 Task: Create a due date automation trigger when advanced on, 2 hours before a card is due add dates with a complete due date.
Action: Mouse moved to (1050, 302)
Screenshot: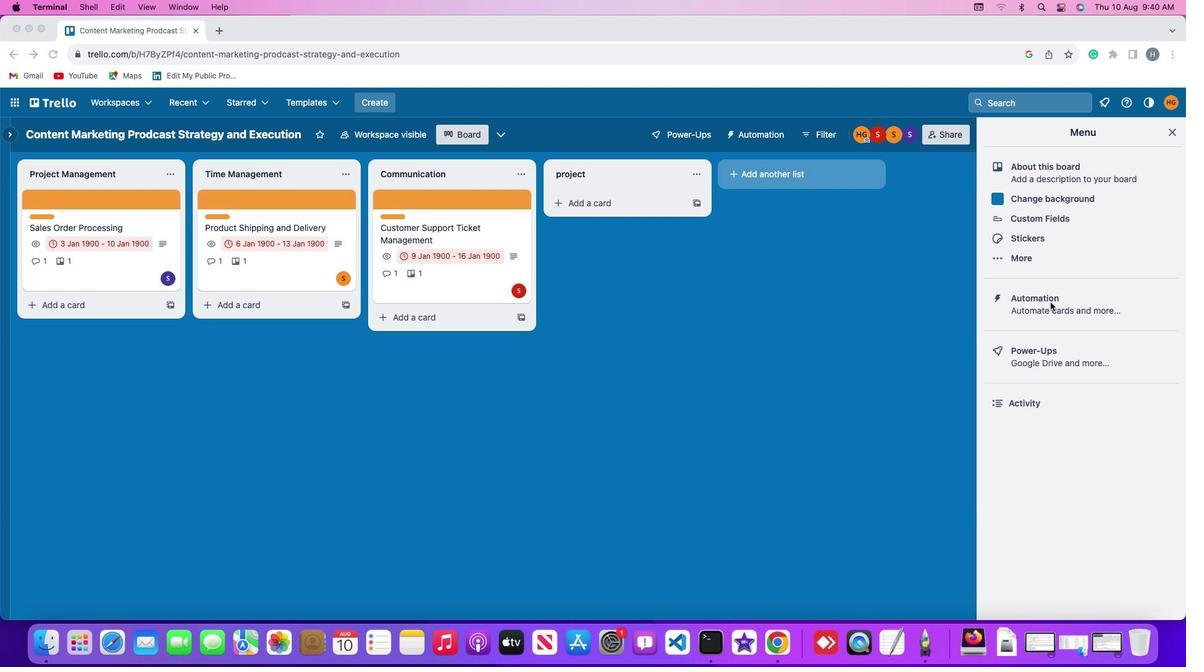 
Action: Mouse pressed left at (1050, 302)
Screenshot: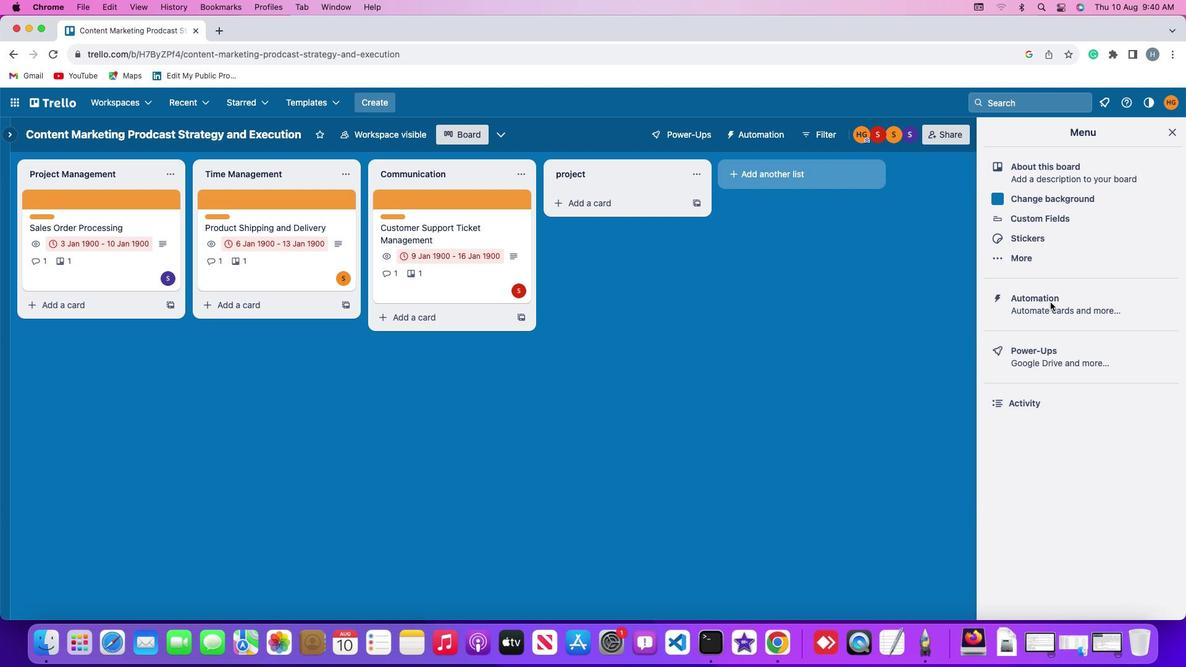 
Action: Mouse pressed left at (1050, 302)
Screenshot: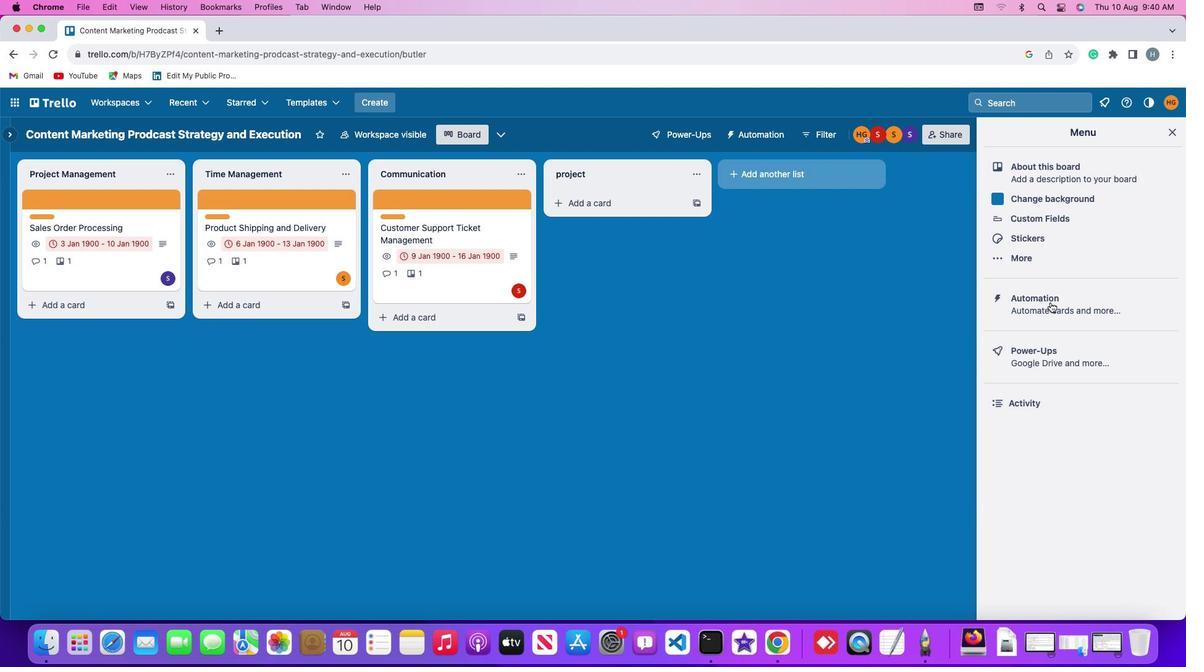 
Action: Mouse moved to (75, 292)
Screenshot: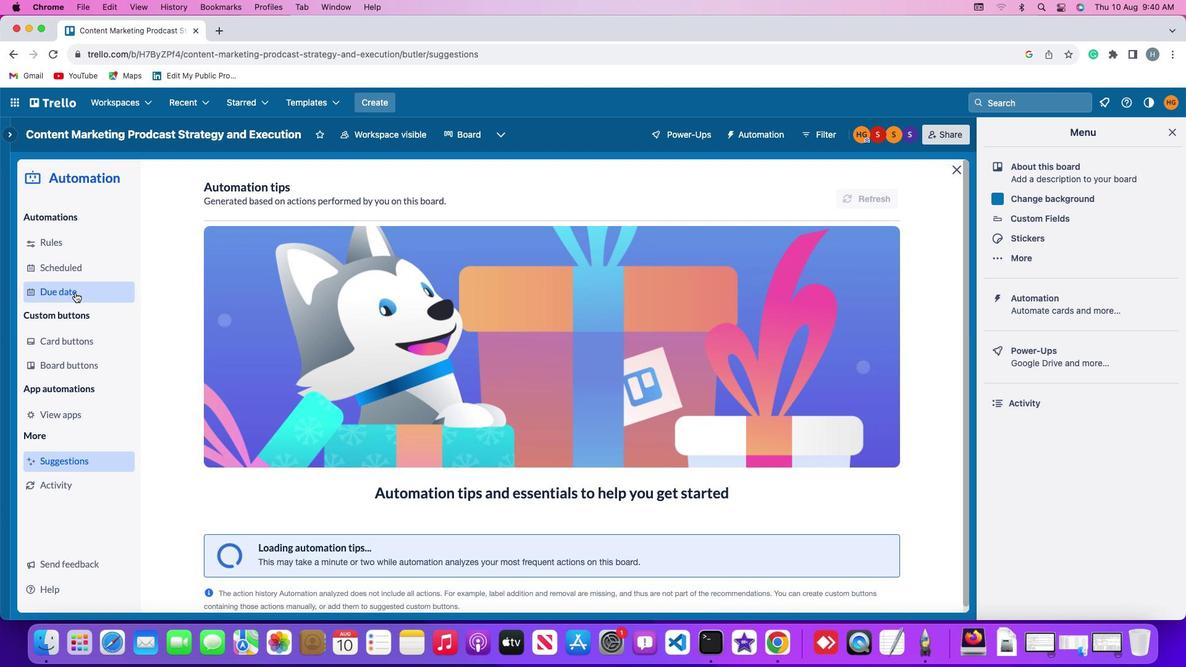 
Action: Mouse pressed left at (75, 292)
Screenshot: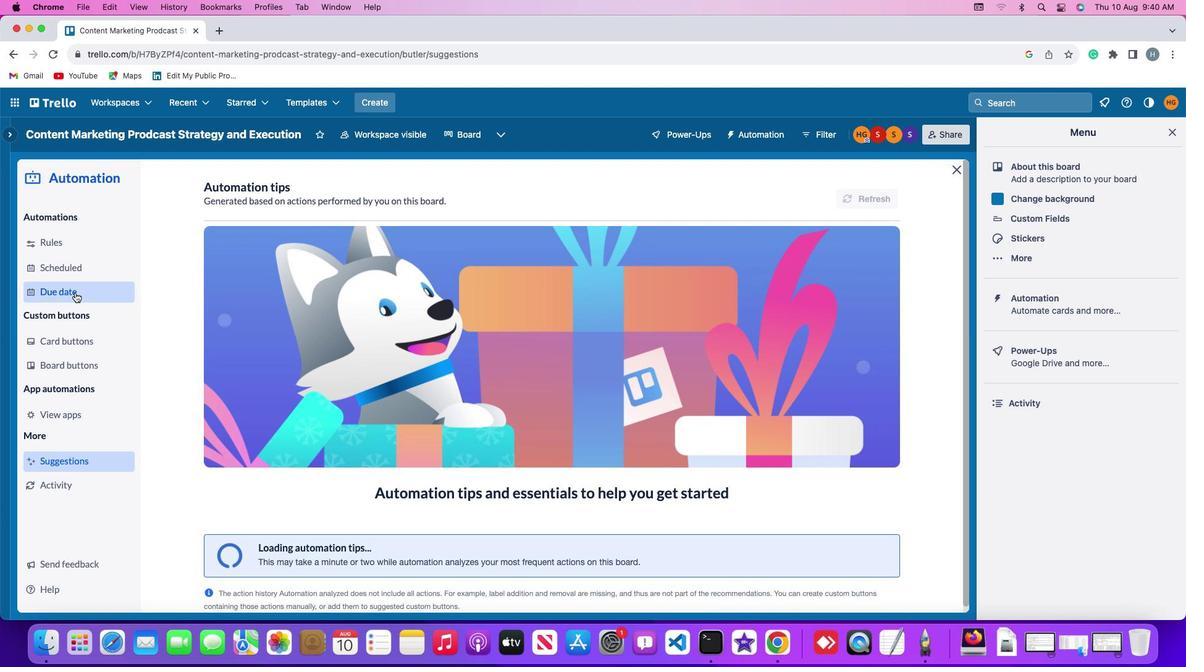 
Action: Mouse moved to (842, 189)
Screenshot: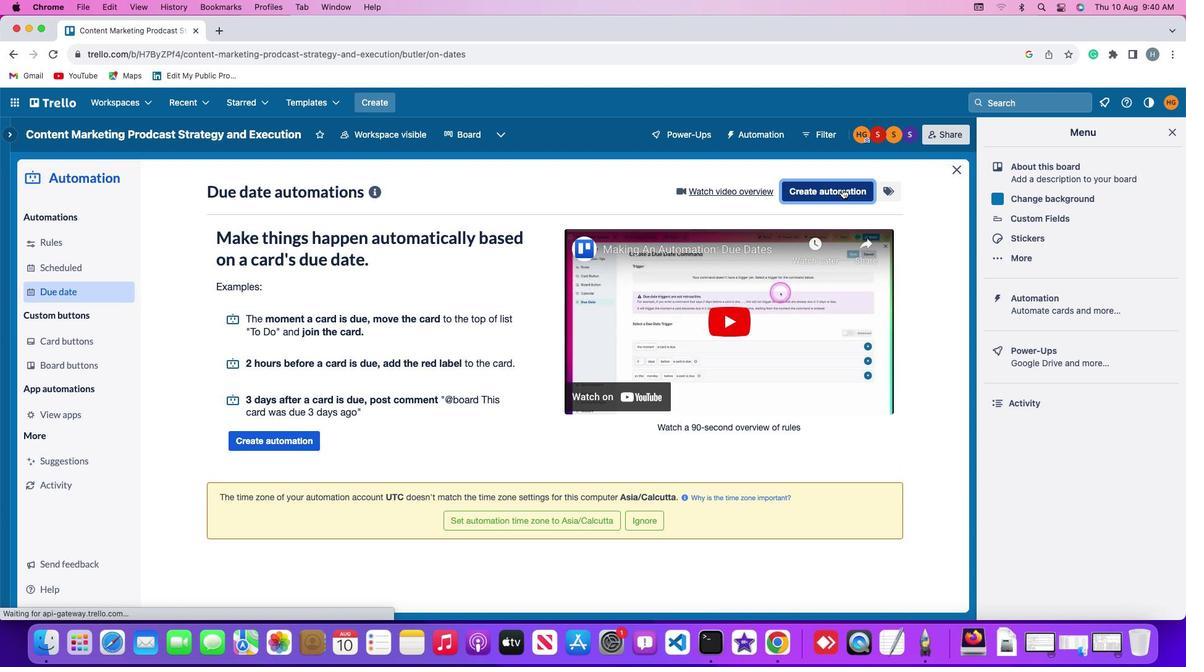 
Action: Mouse pressed left at (842, 189)
Screenshot: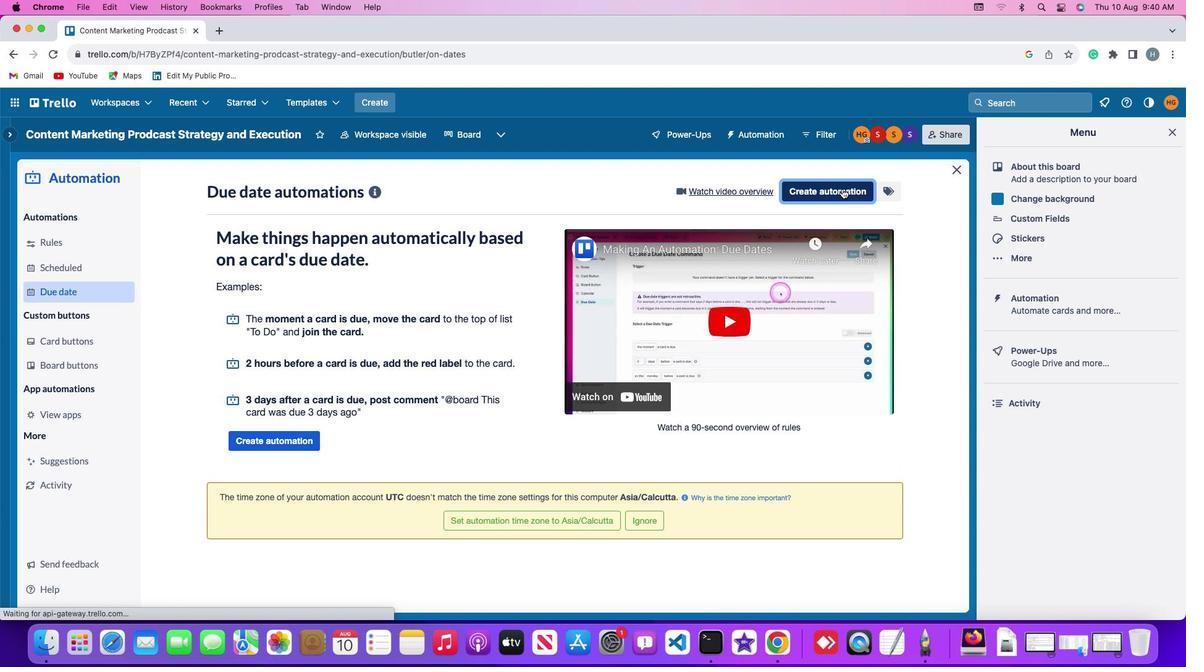 
Action: Mouse moved to (267, 308)
Screenshot: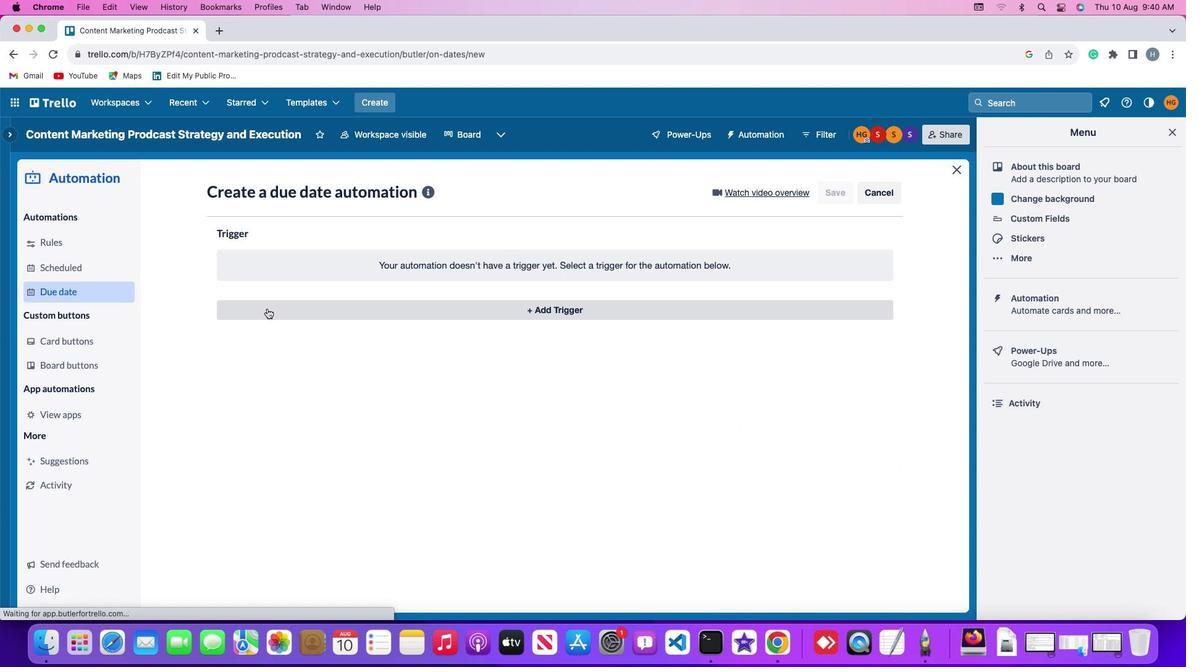 
Action: Mouse pressed left at (267, 308)
Screenshot: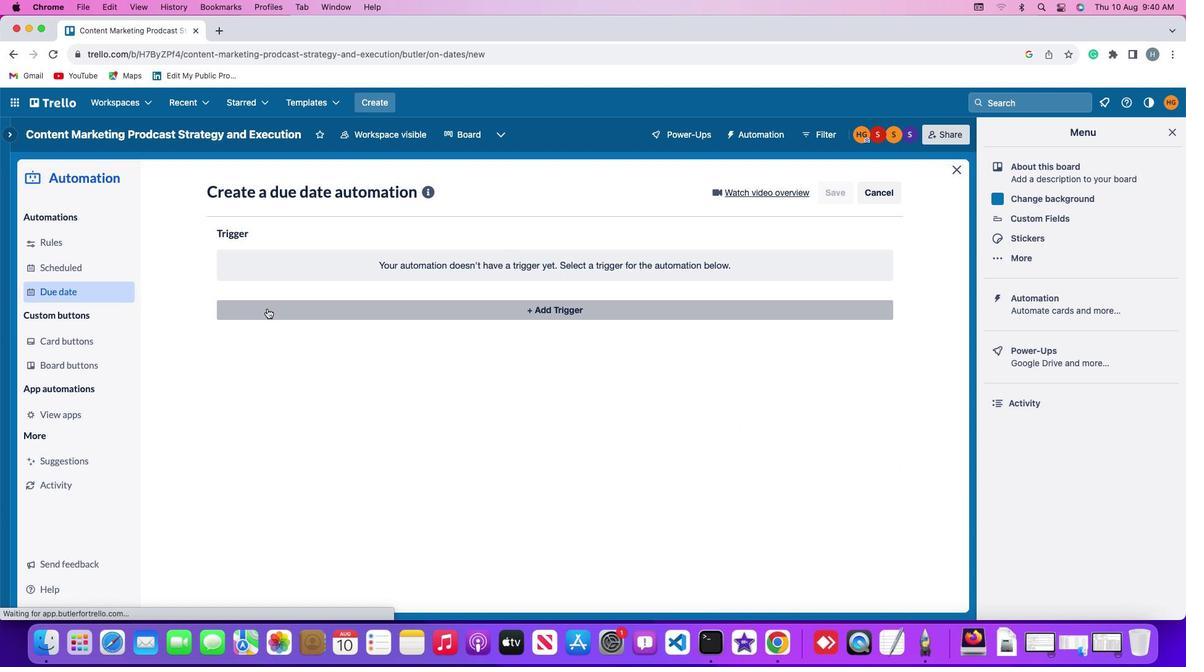 
Action: Mouse moved to (245, 494)
Screenshot: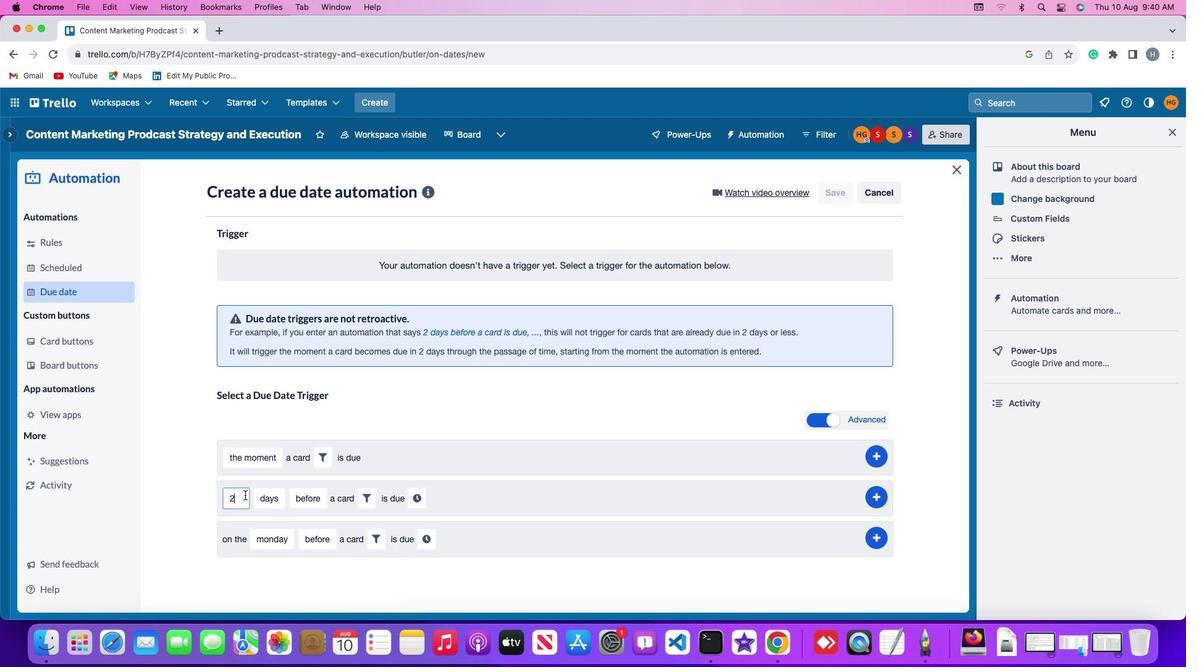 
Action: Mouse pressed left at (245, 494)
Screenshot: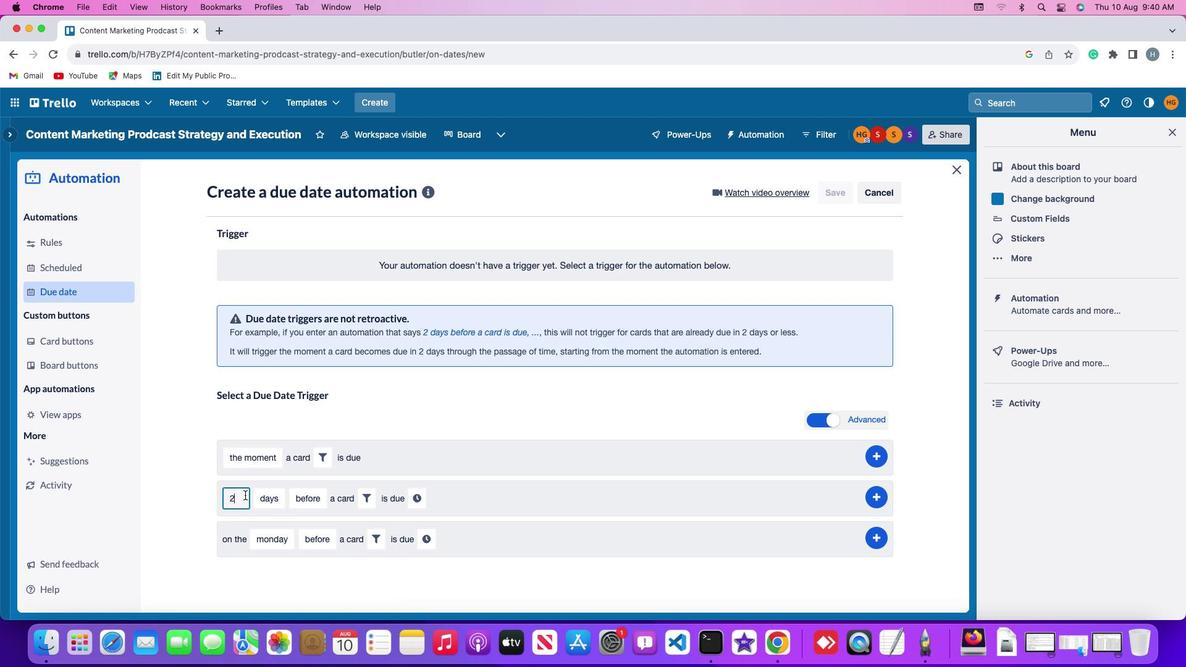 
Action: Mouse moved to (245, 493)
Screenshot: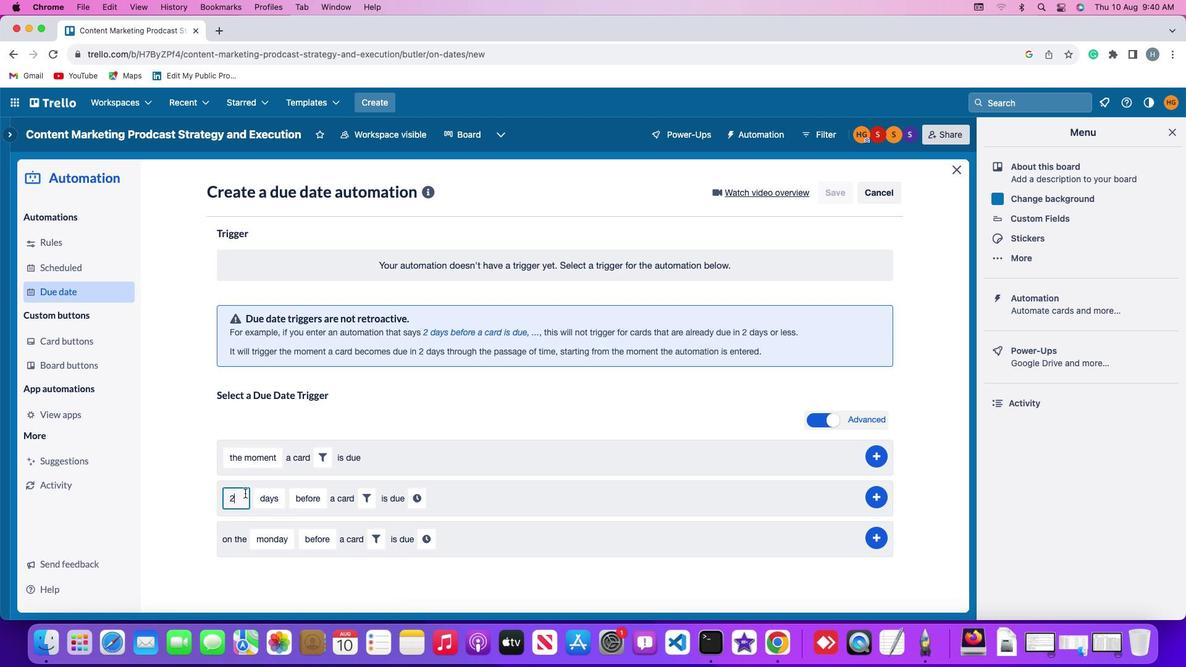 
Action: Key pressed Key.backspace
Screenshot: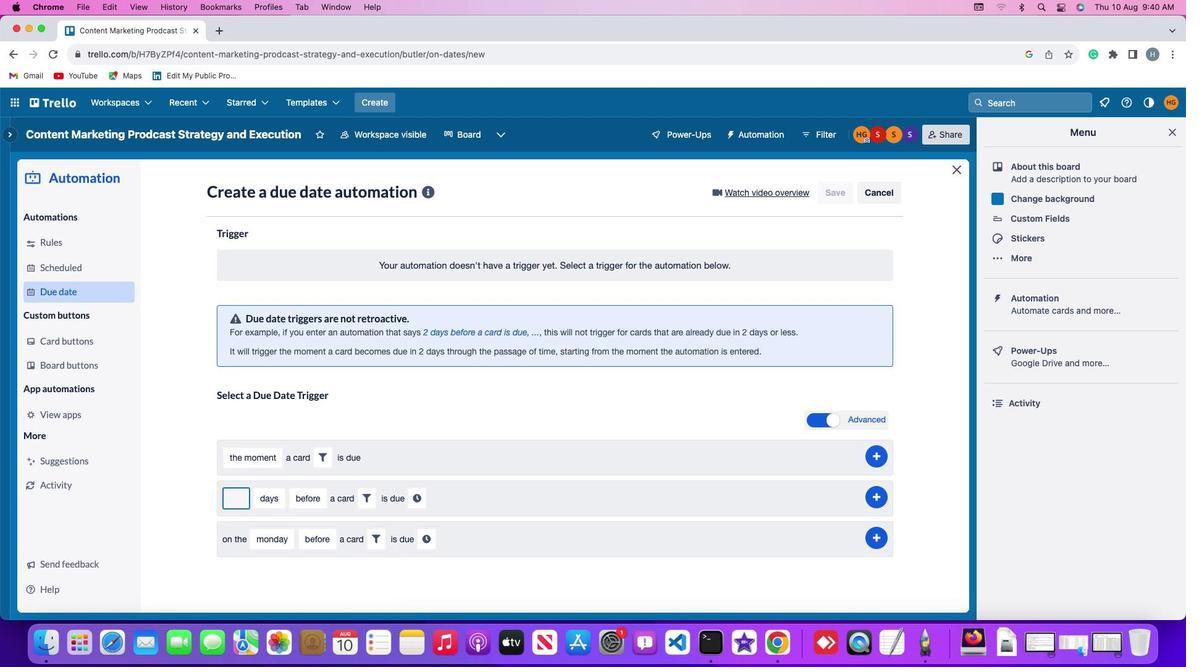 
Action: Mouse moved to (244, 492)
Screenshot: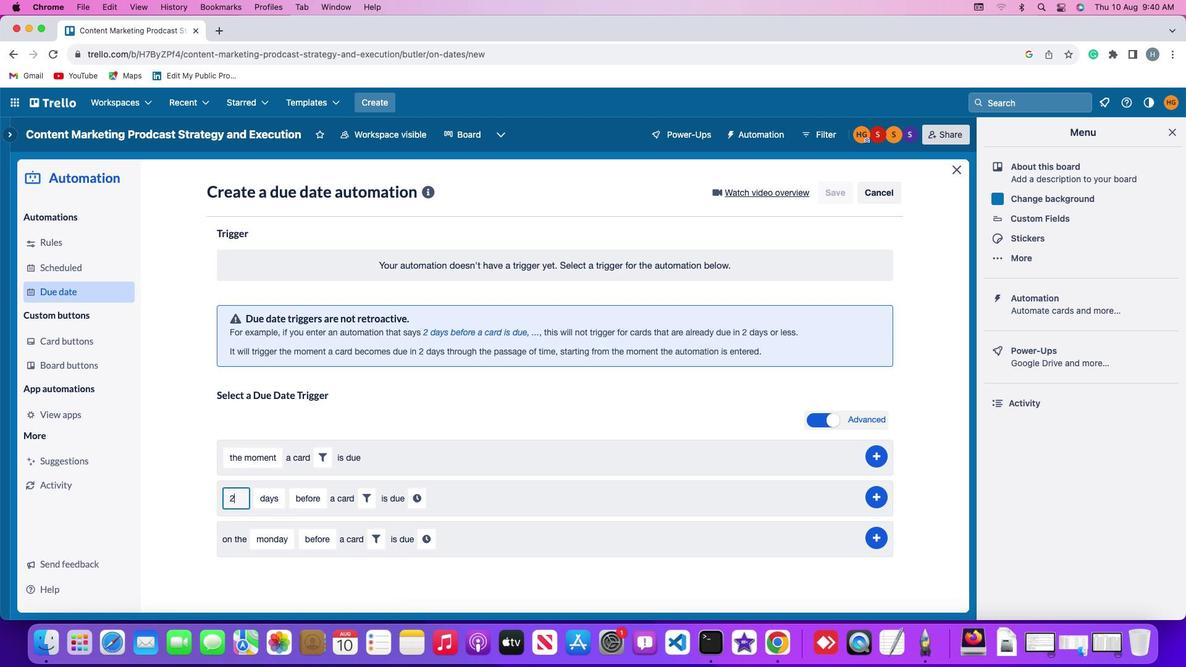 
Action: Key pressed '2'
Screenshot: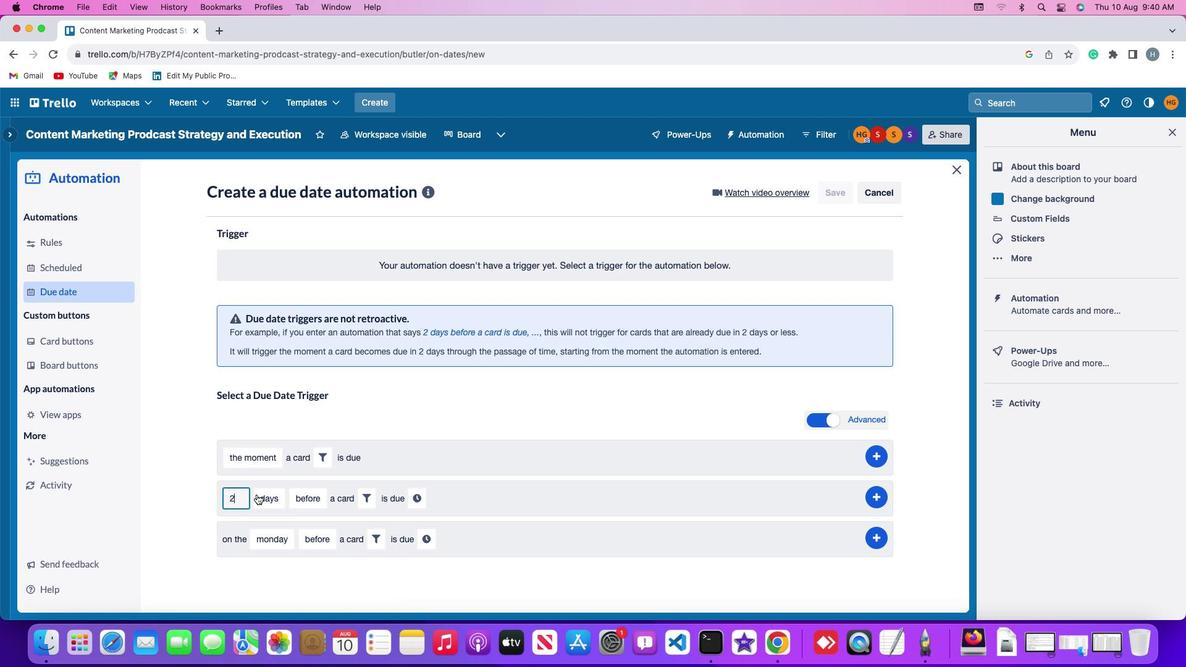 
Action: Mouse moved to (263, 494)
Screenshot: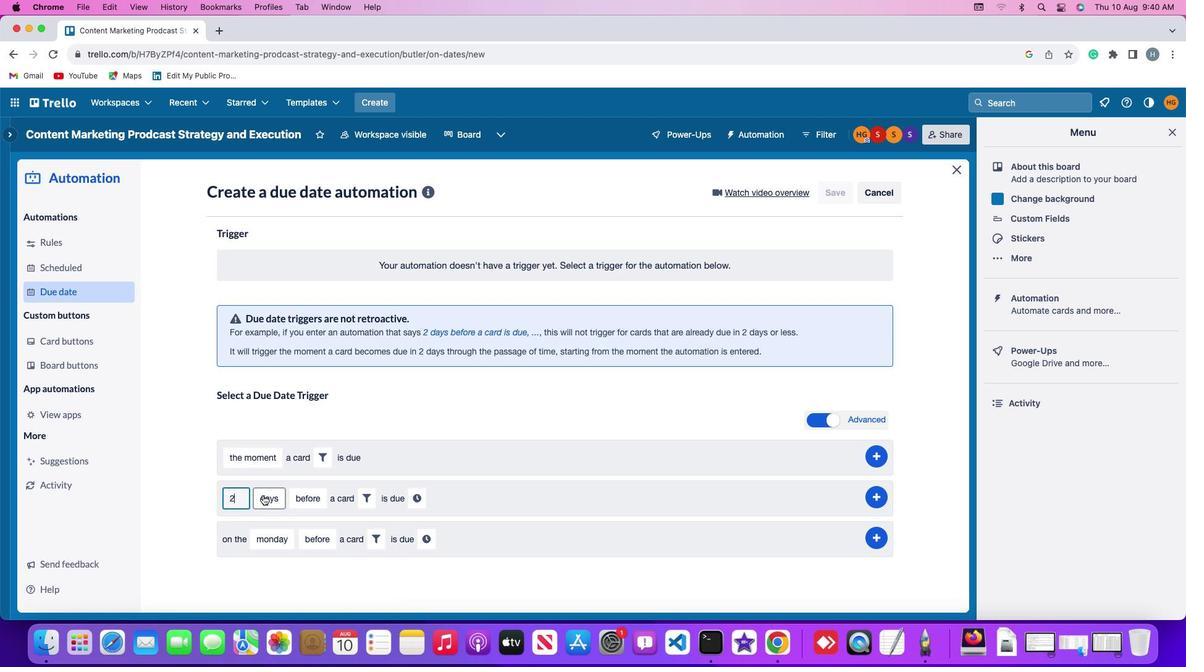 
Action: Mouse pressed left at (263, 494)
Screenshot: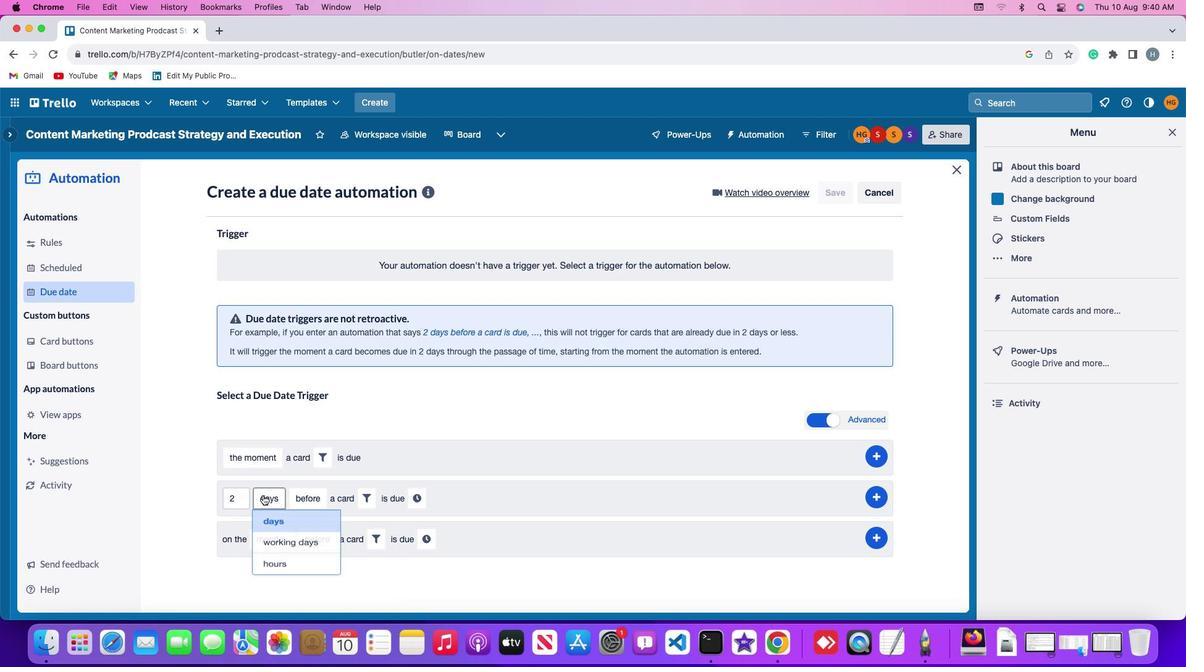 
Action: Mouse moved to (275, 571)
Screenshot: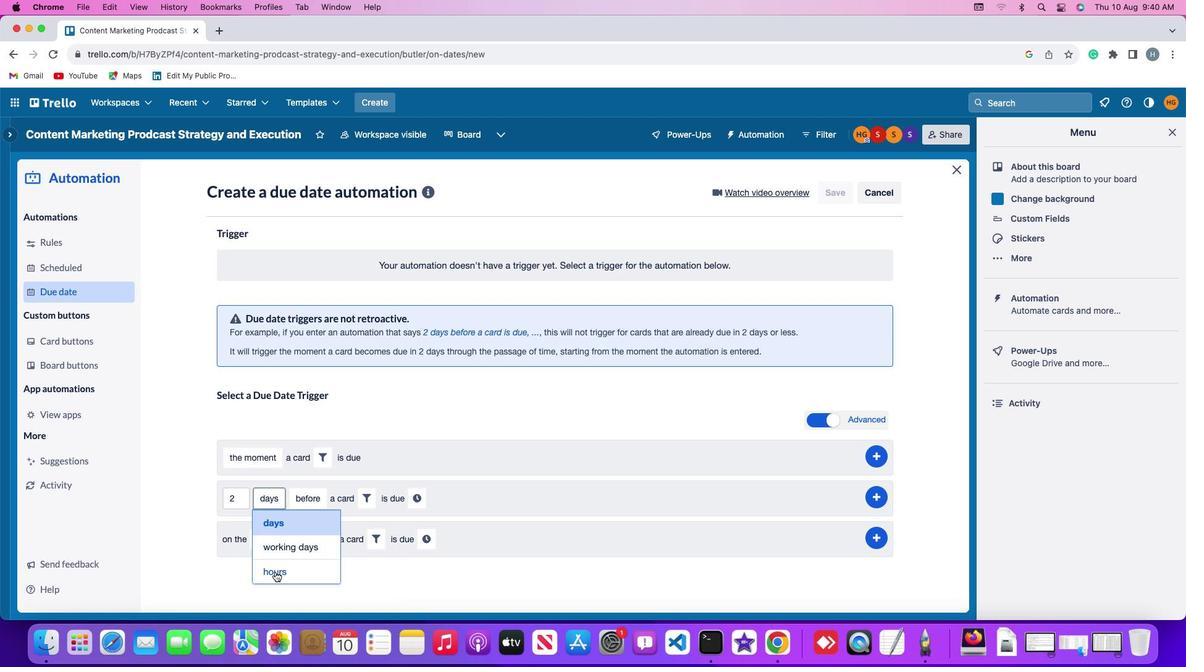 
Action: Mouse pressed left at (275, 571)
Screenshot: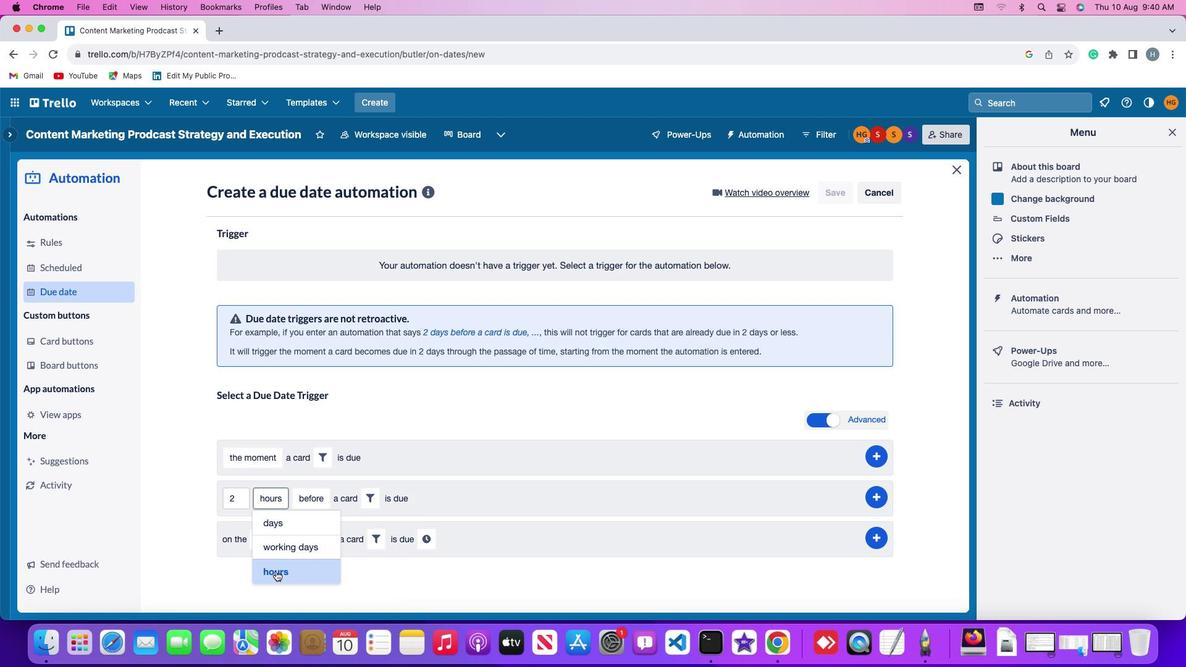 
Action: Mouse moved to (323, 496)
Screenshot: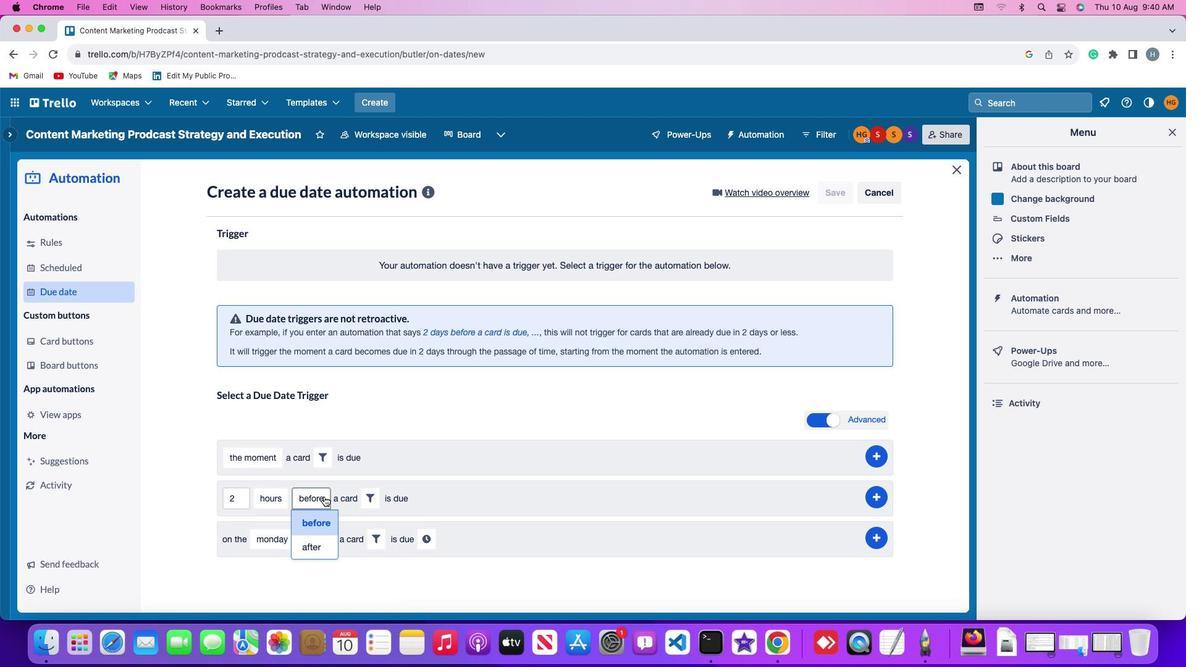 
Action: Mouse pressed left at (323, 496)
Screenshot: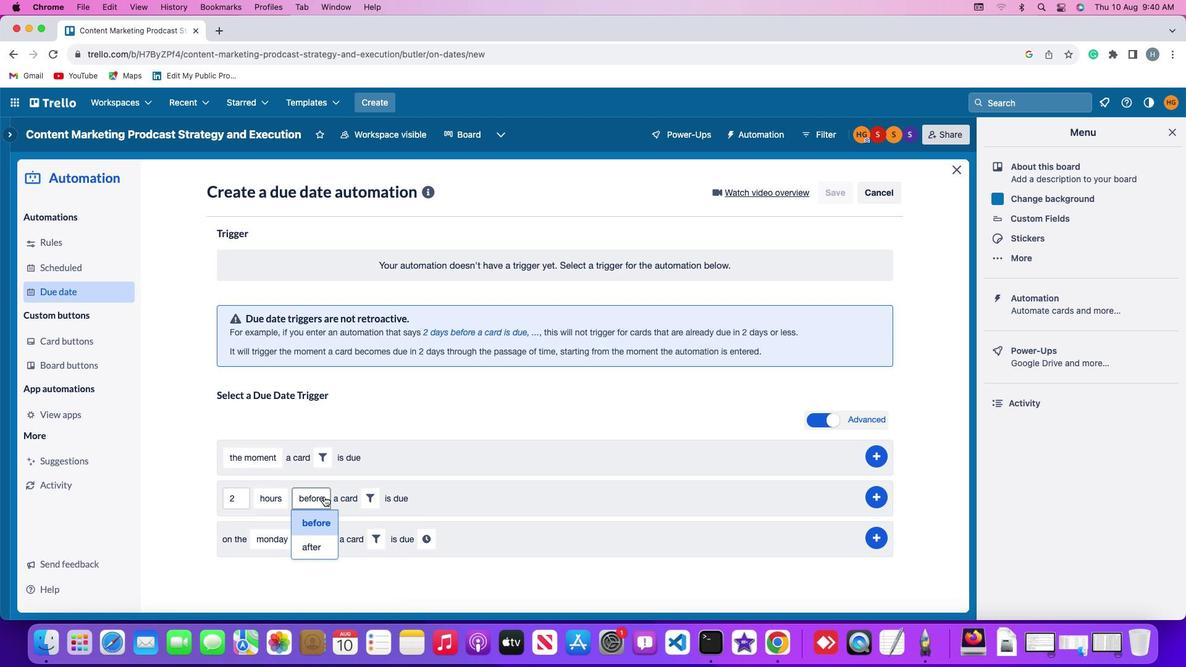 
Action: Mouse moved to (323, 517)
Screenshot: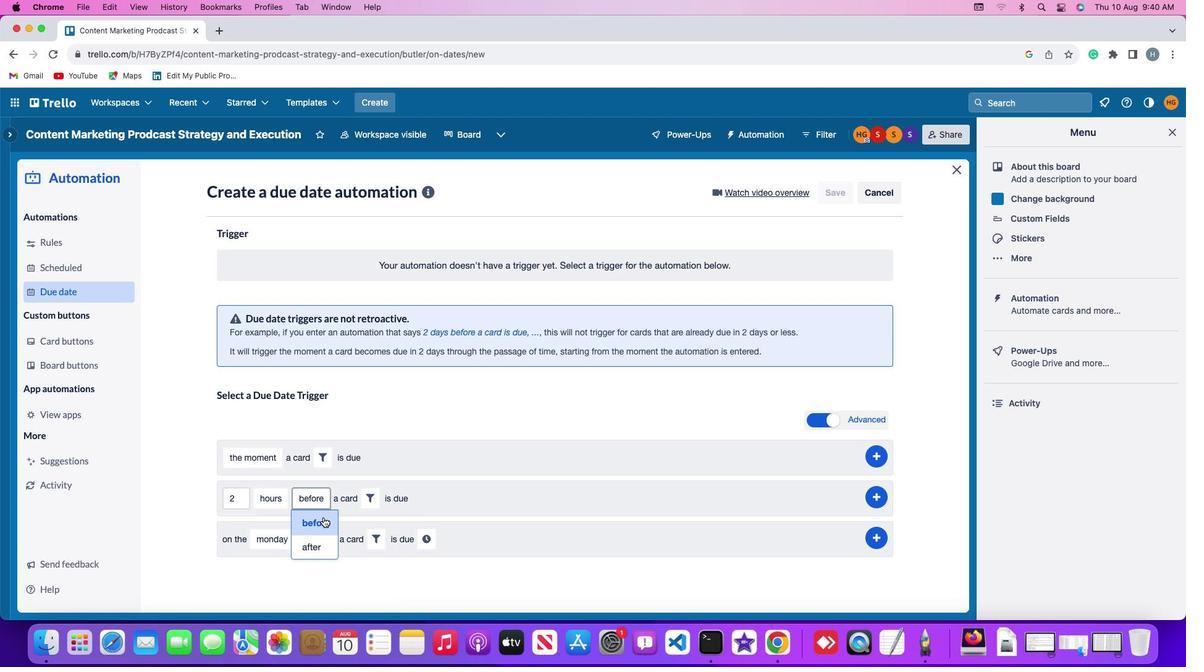 
Action: Mouse pressed left at (323, 517)
Screenshot: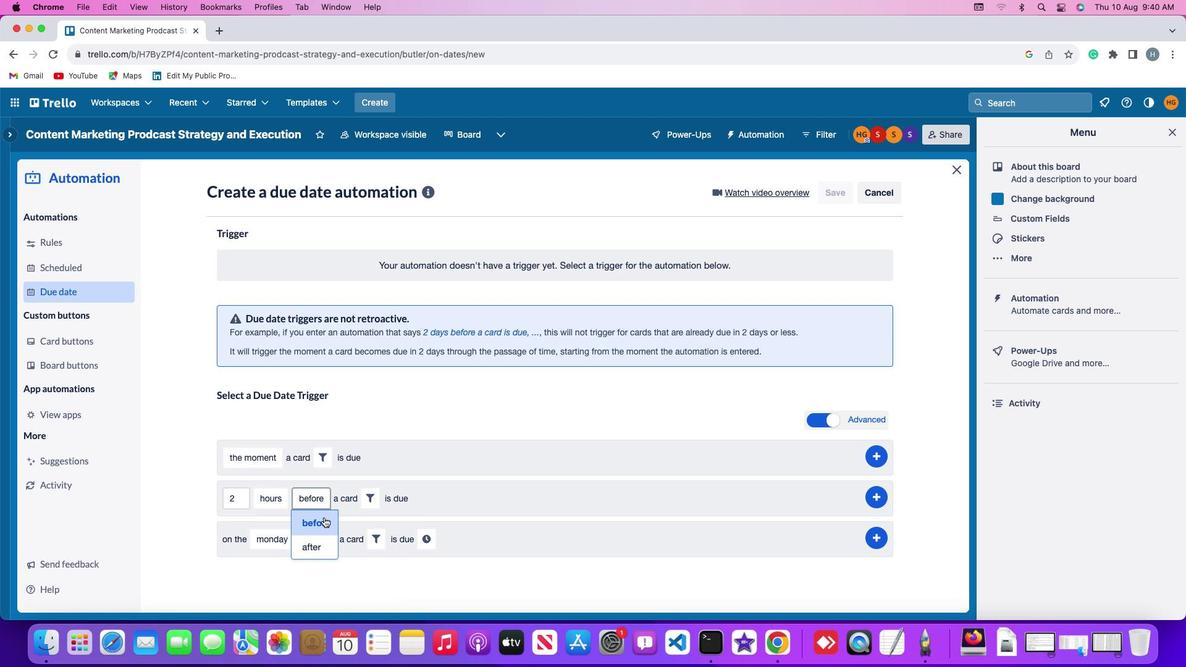 
Action: Mouse moved to (372, 496)
Screenshot: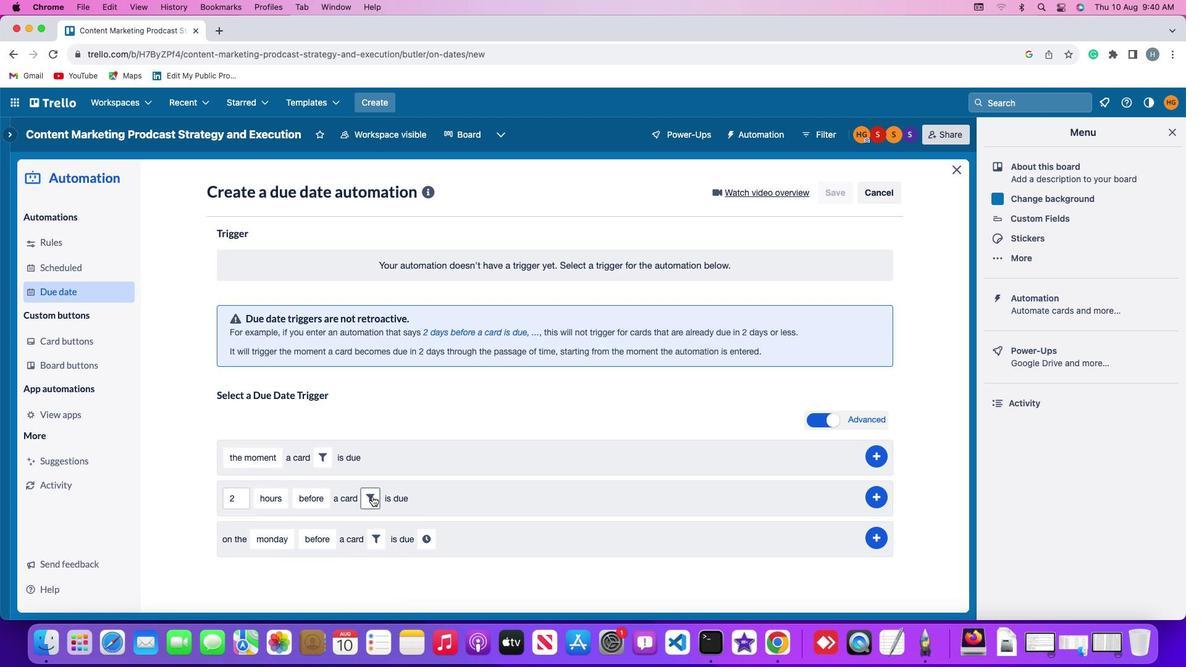 
Action: Mouse pressed left at (372, 496)
Screenshot: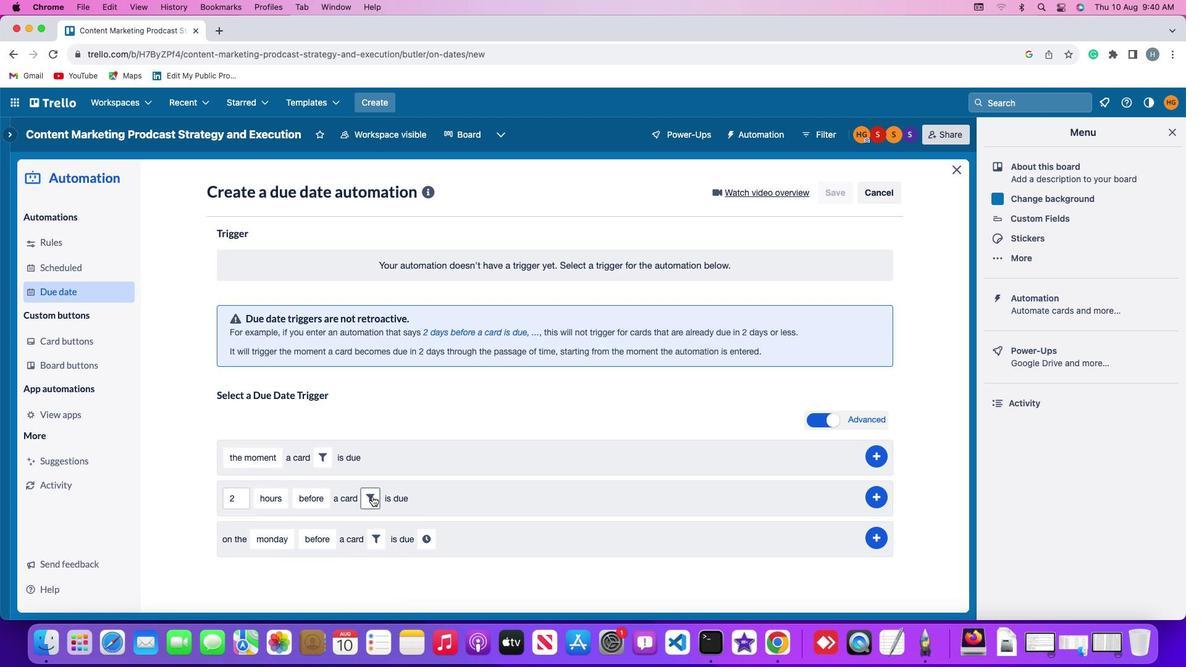 
Action: Mouse moved to (438, 536)
Screenshot: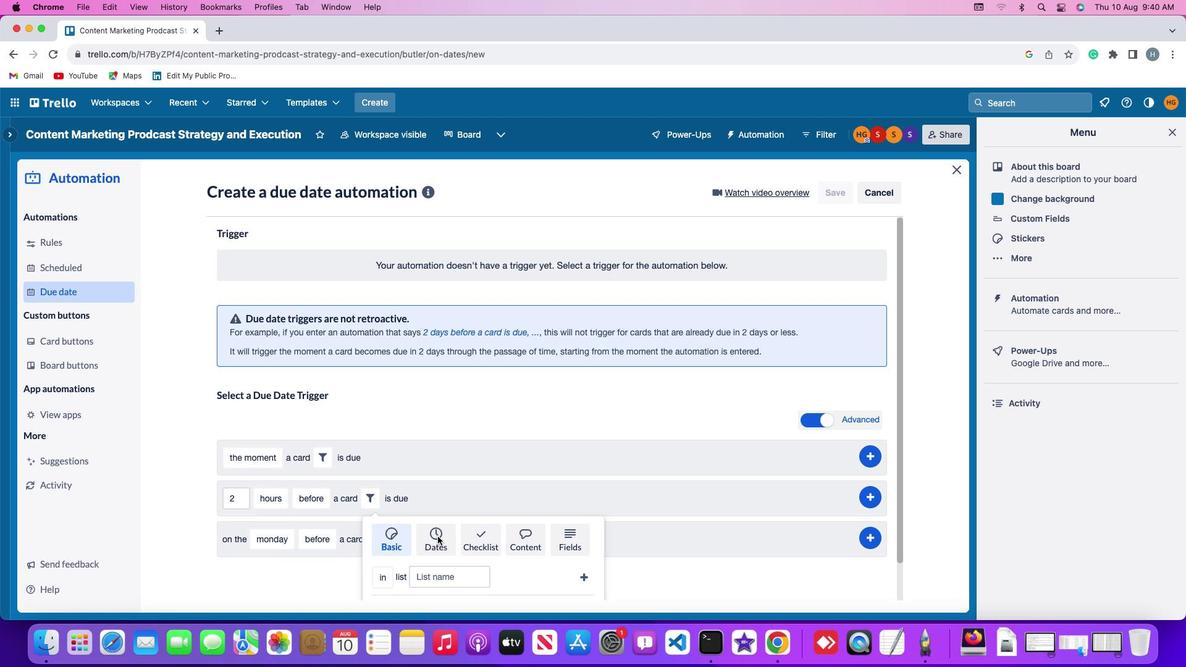 
Action: Mouse pressed left at (438, 536)
Screenshot: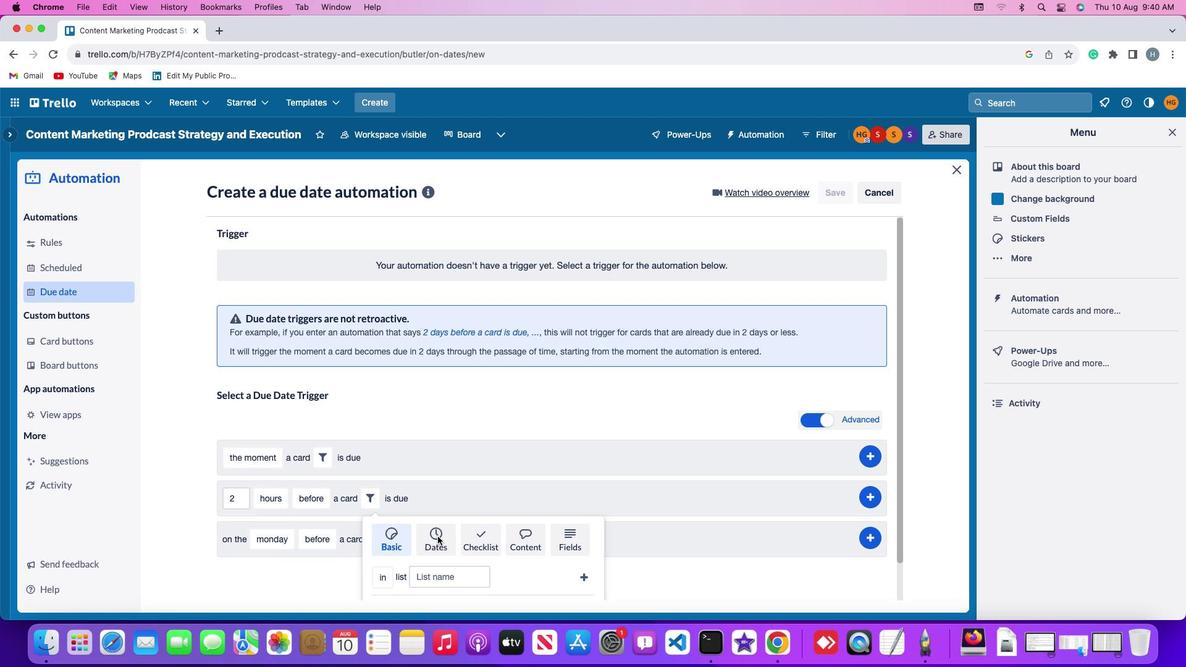 
Action: Mouse moved to (389, 574)
Screenshot: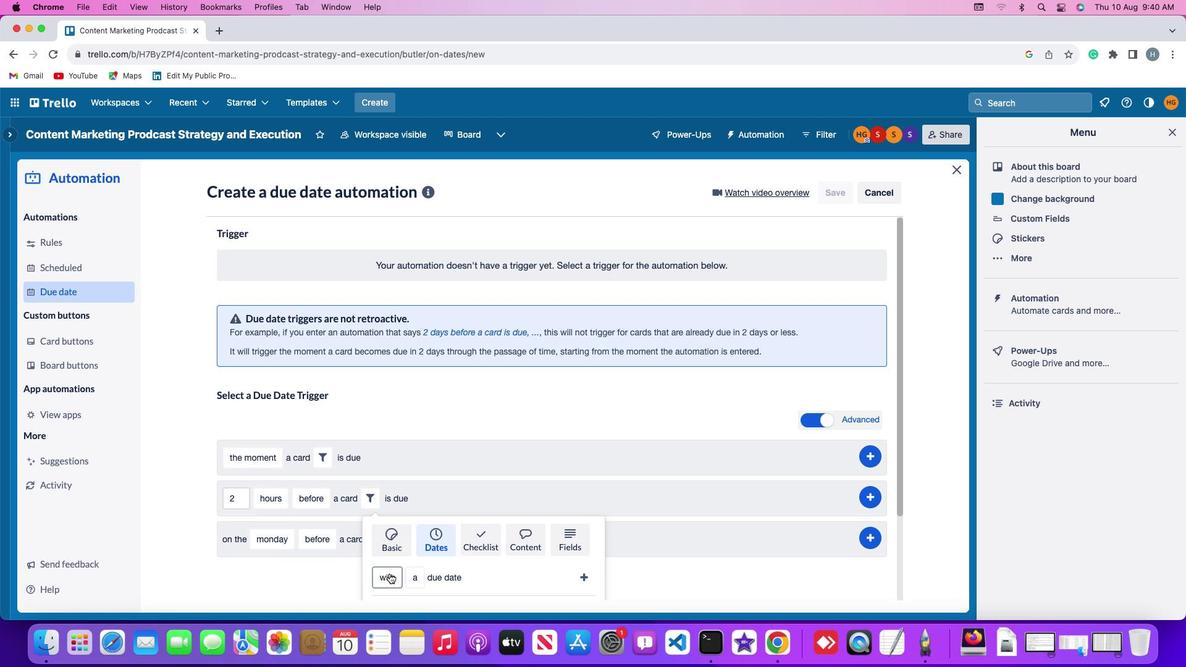 
Action: Mouse pressed left at (389, 574)
Screenshot: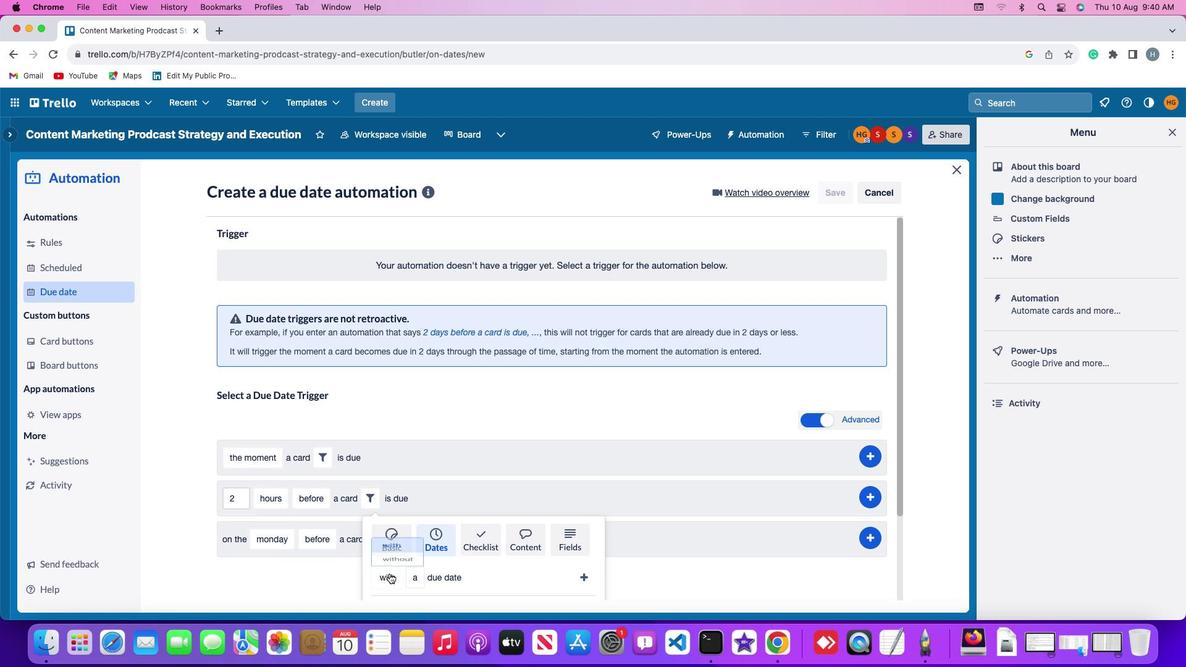 
Action: Mouse moved to (396, 520)
Screenshot: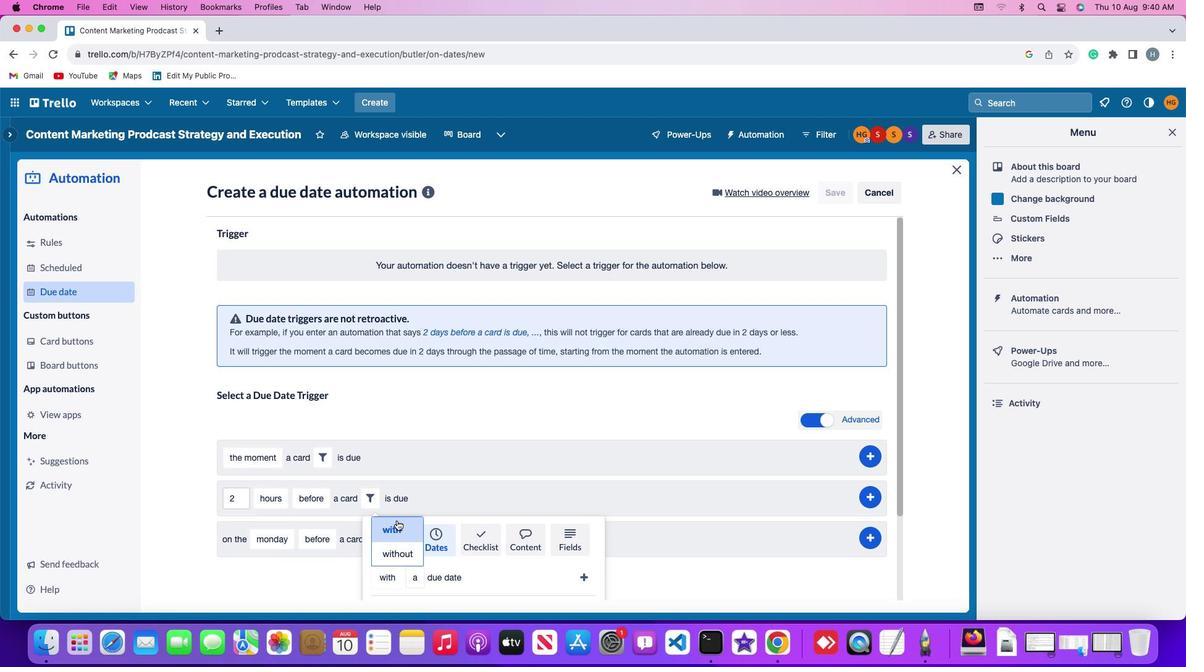 
Action: Mouse pressed left at (396, 520)
Screenshot: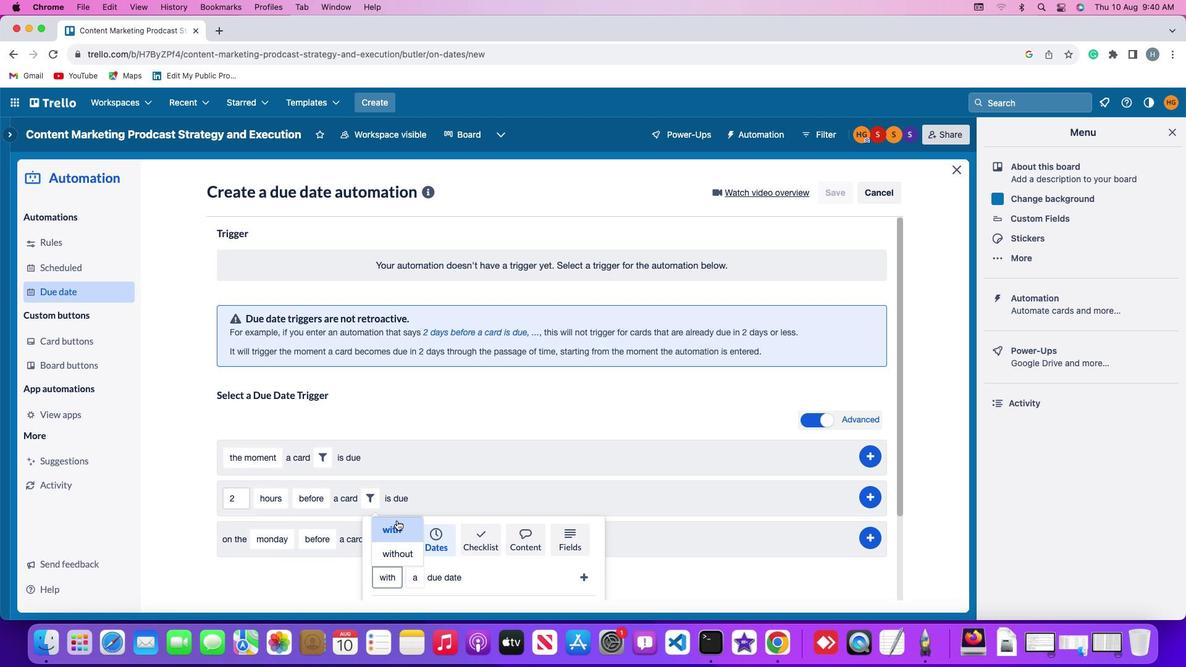 
Action: Mouse moved to (414, 575)
Screenshot: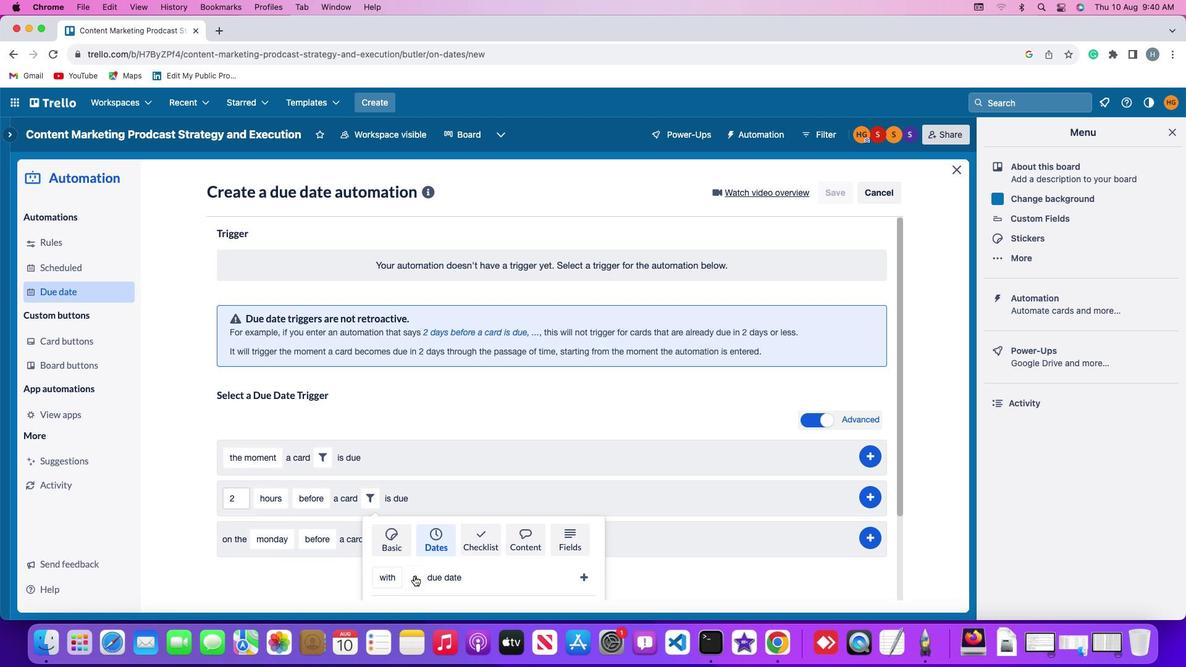 
Action: Mouse pressed left at (414, 575)
Screenshot: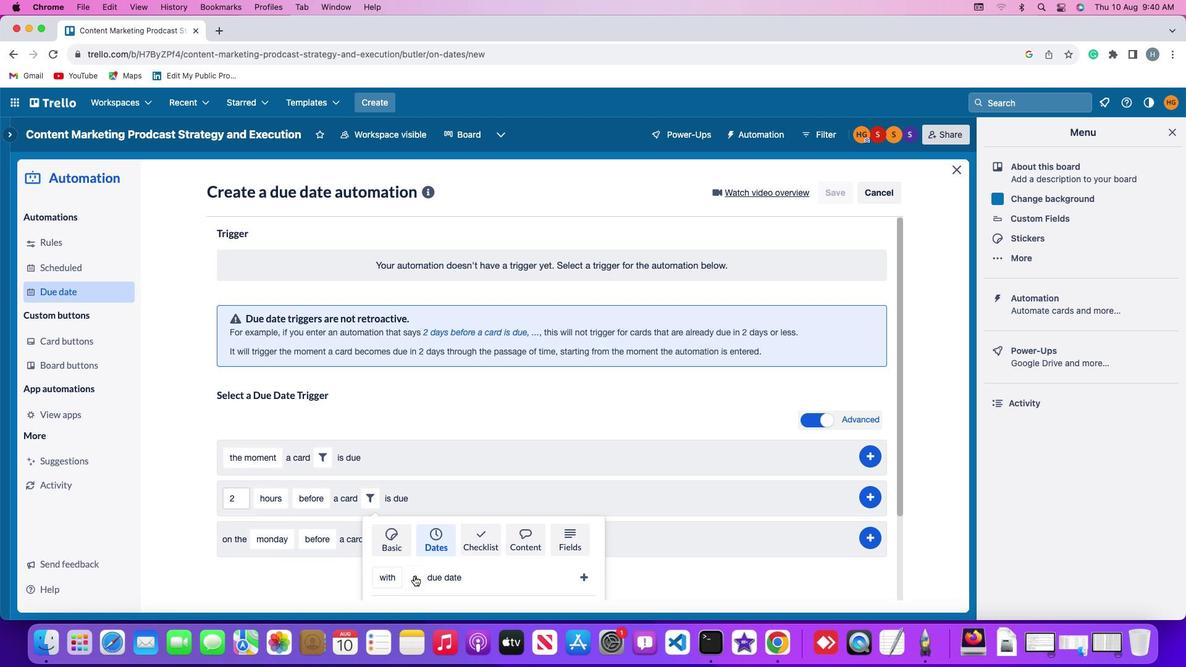 
Action: Mouse moved to (425, 502)
Screenshot: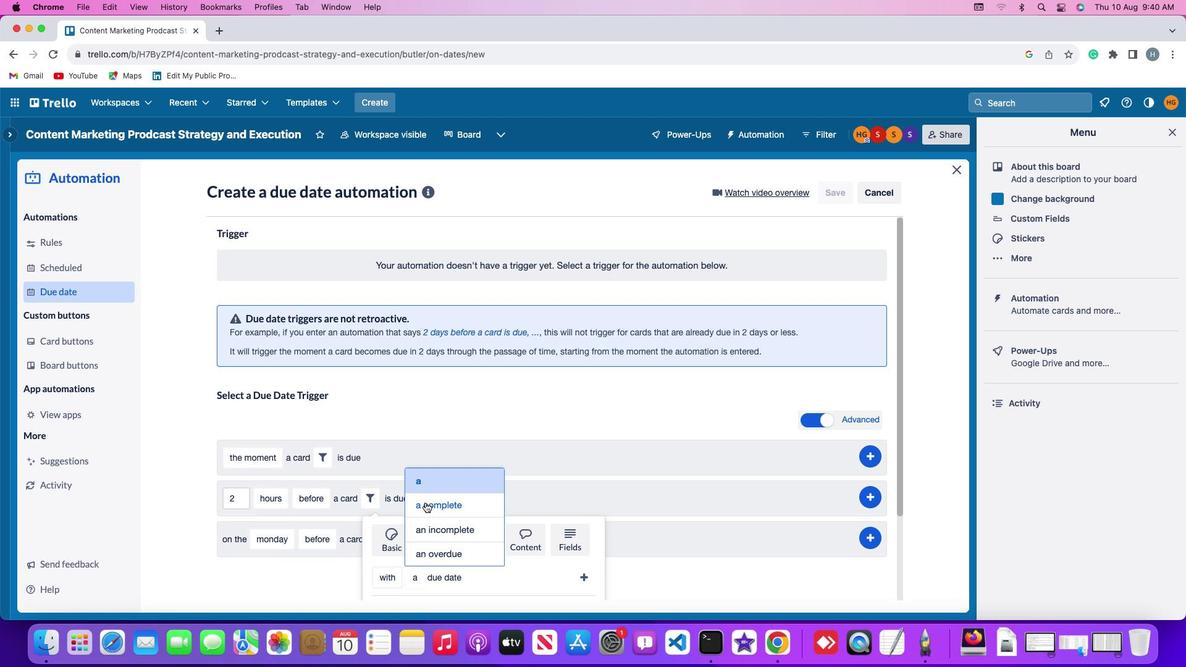 
Action: Mouse pressed left at (425, 502)
Screenshot: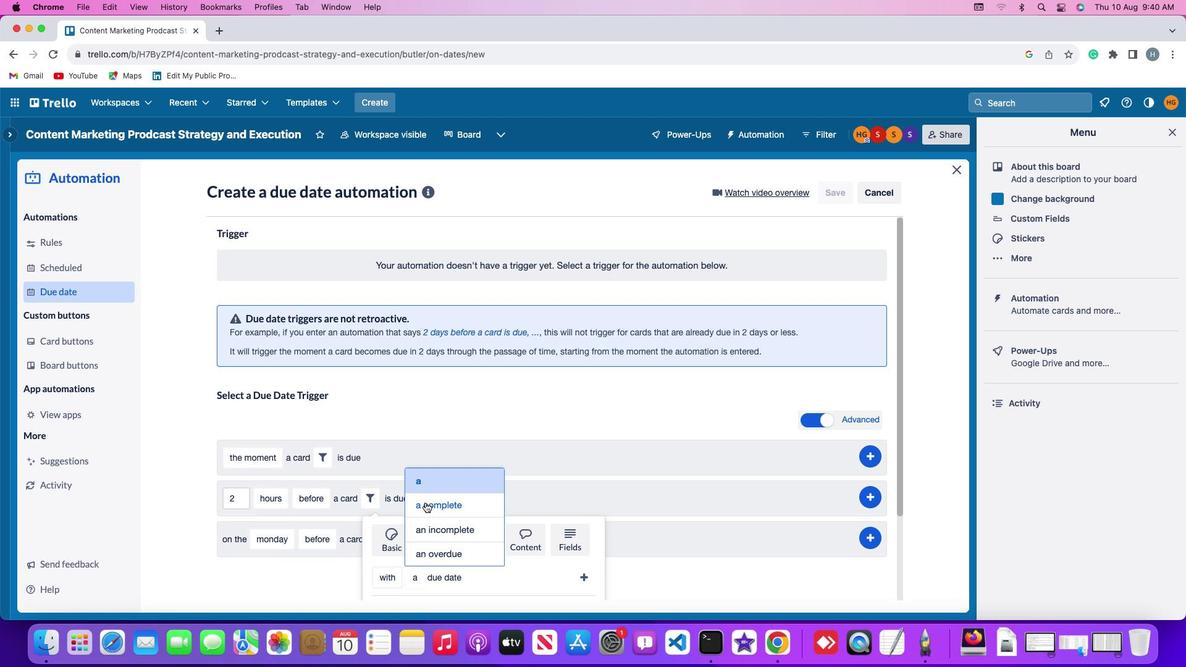 
Action: Mouse moved to (586, 574)
Screenshot: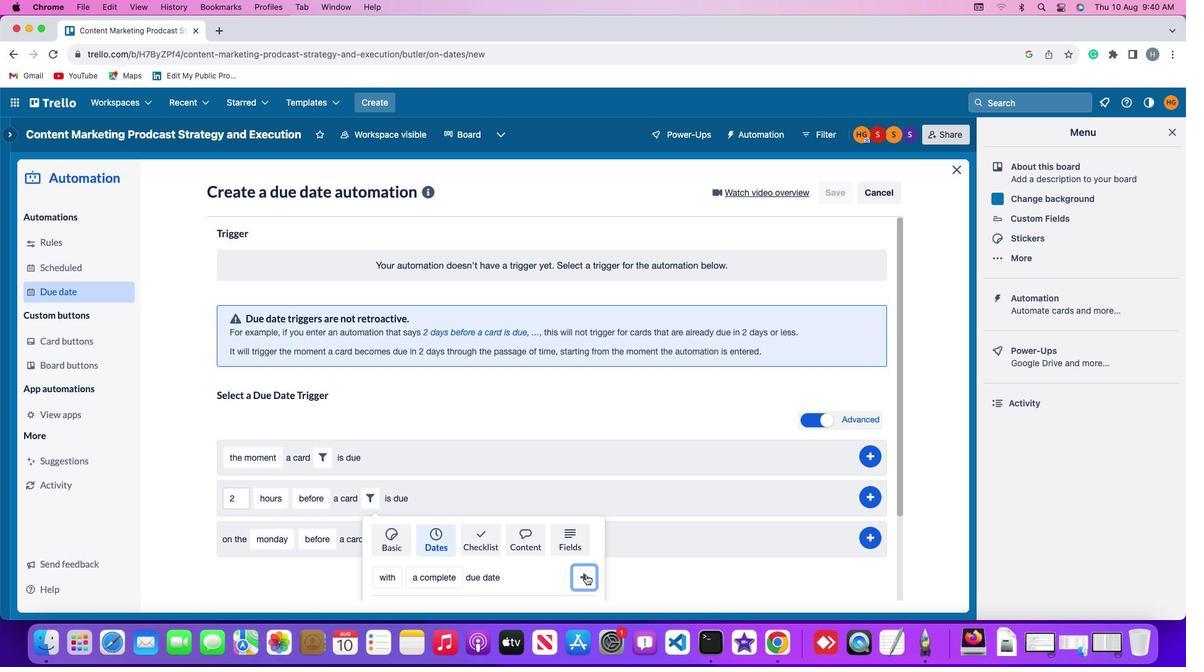 
Action: Mouse pressed left at (586, 574)
Screenshot: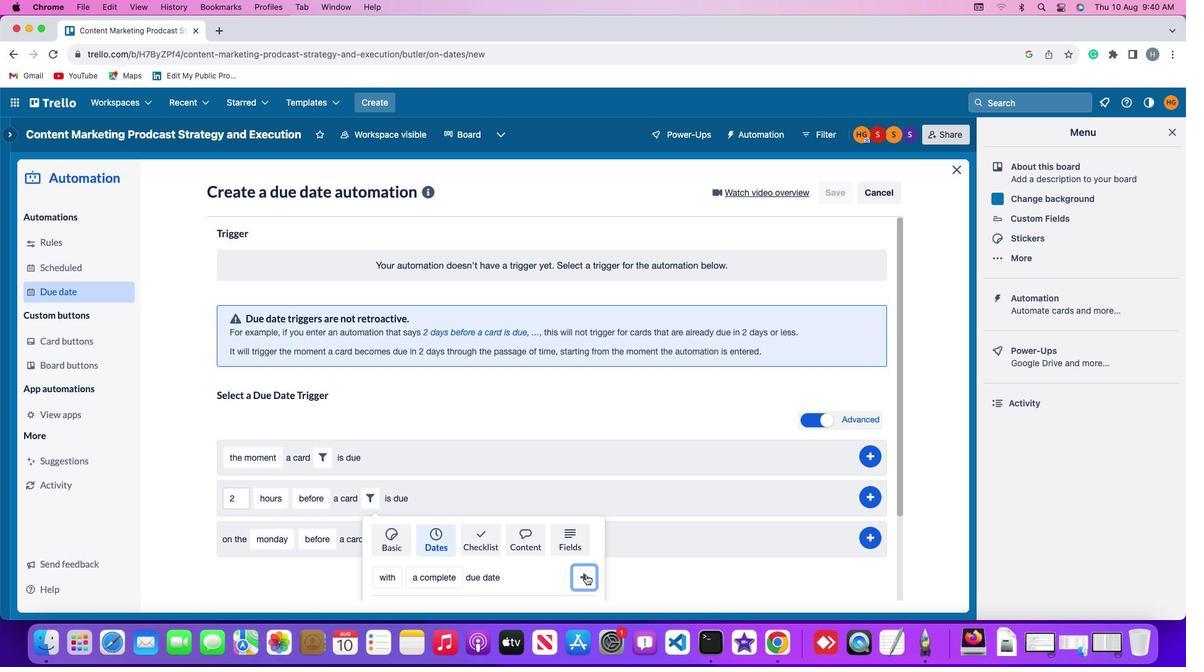 
Action: Mouse moved to (880, 492)
Screenshot: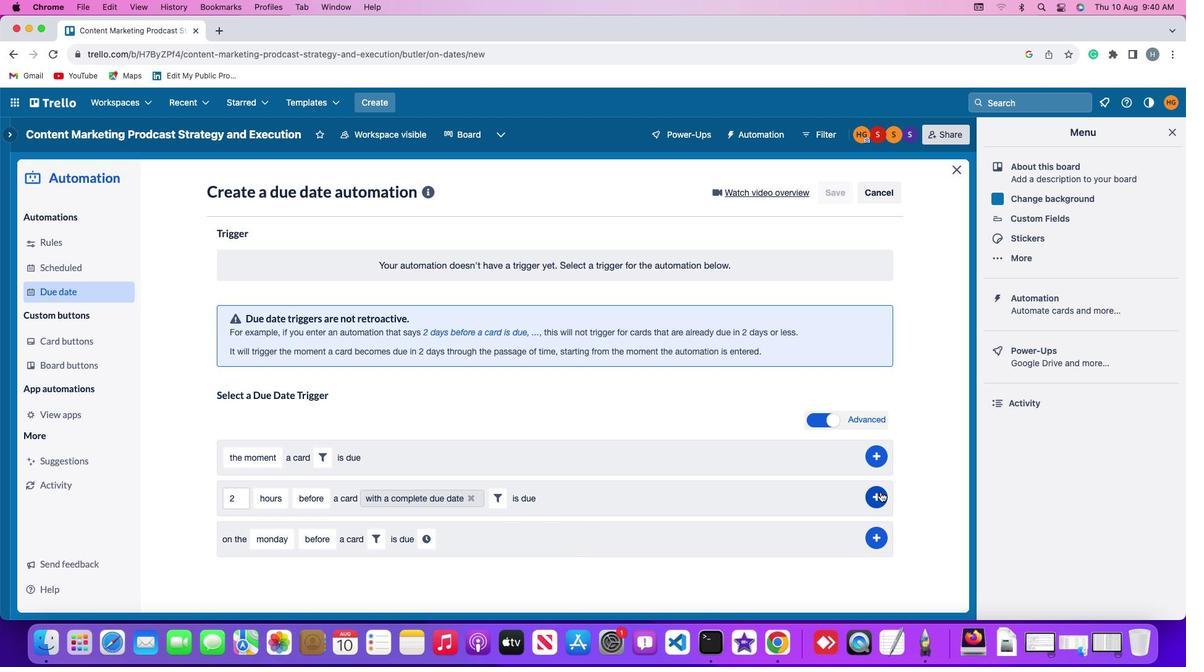 
Action: Mouse pressed left at (880, 492)
Screenshot: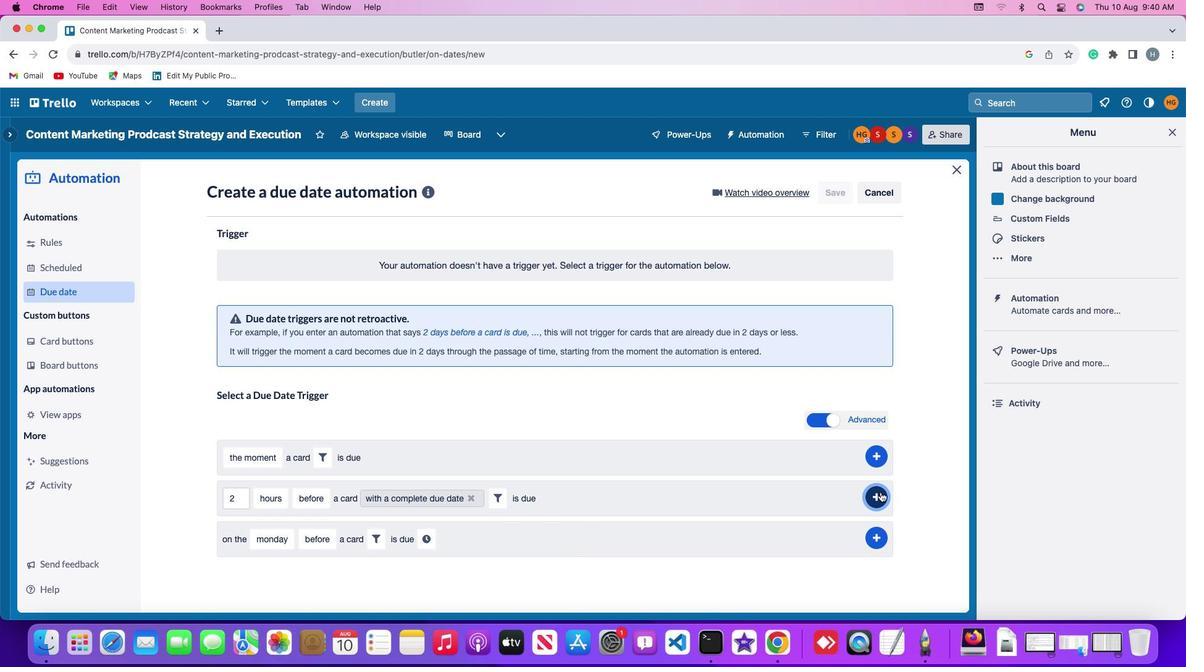 
Action: Mouse moved to (925, 398)
Screenshot: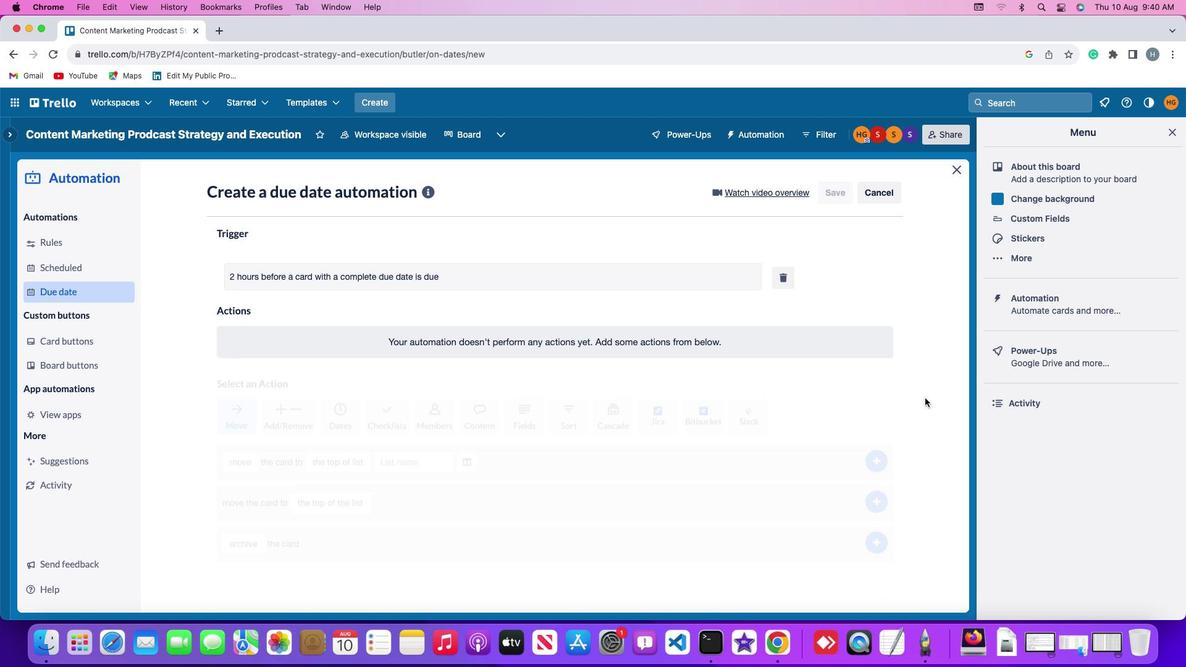 
